 Task: Zoom the sheet by 75%.
Action: Mouse moved to (125, 79)
Screenshot: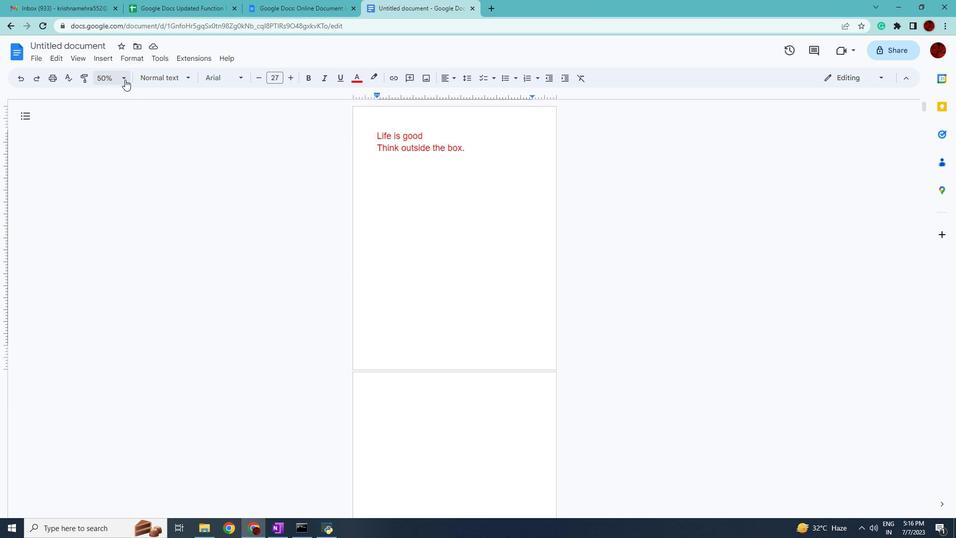 
Action: Mouse pressed left at (125, 79)
Screenshot: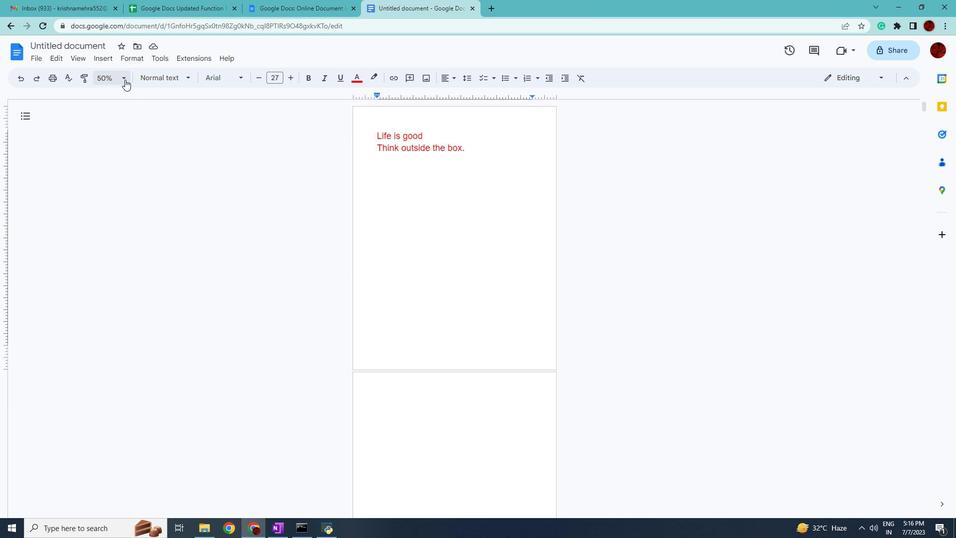
Action: Mouse moved to (115, 133)
Screenshot: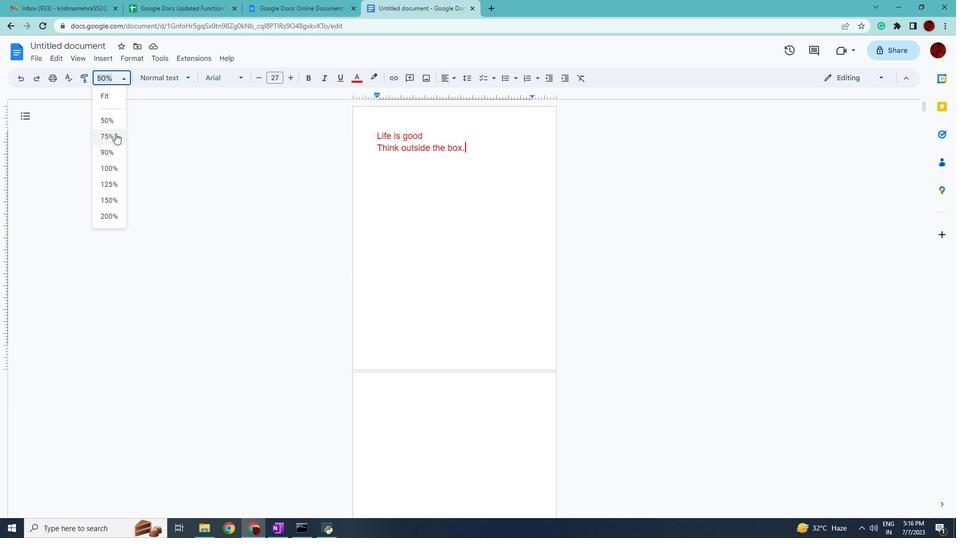 
Action: Mouse pressed left at (115, 133)
Screenshot: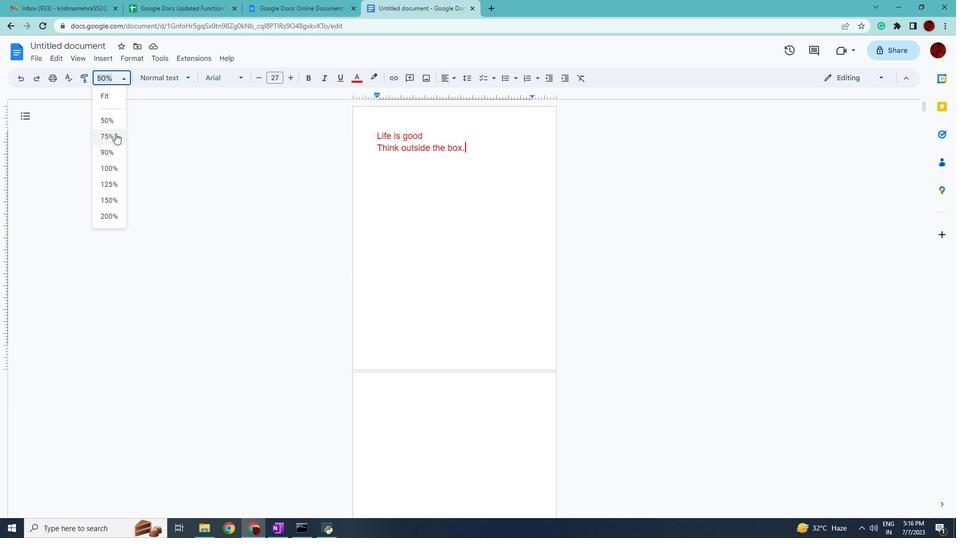 
